 Task: Change the text indentation to left 1.6.
Action: Mouse moved to (647, 220)
Screenshot: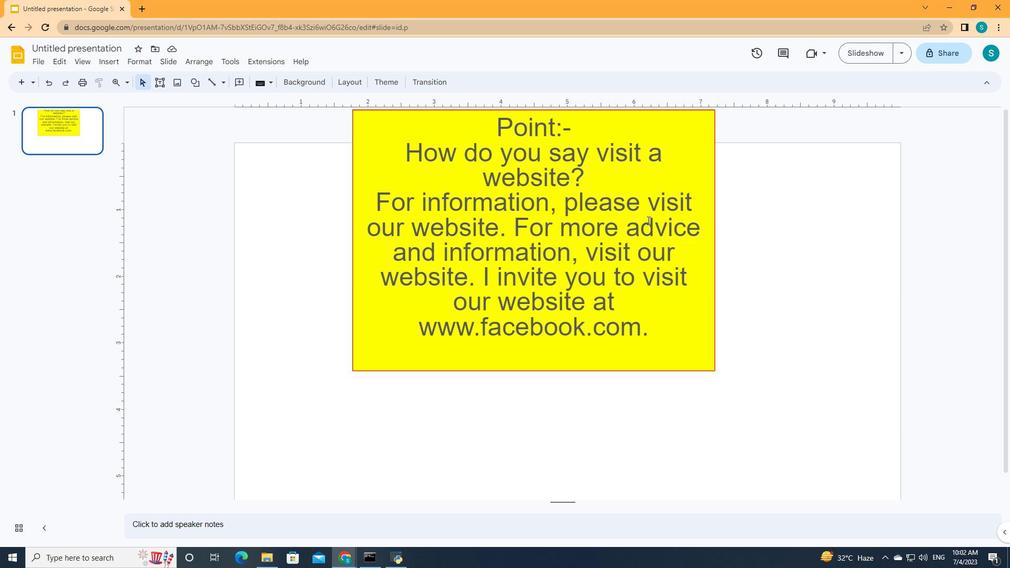 
Action: Mouse pressed left at (647, 220)
Screenshot: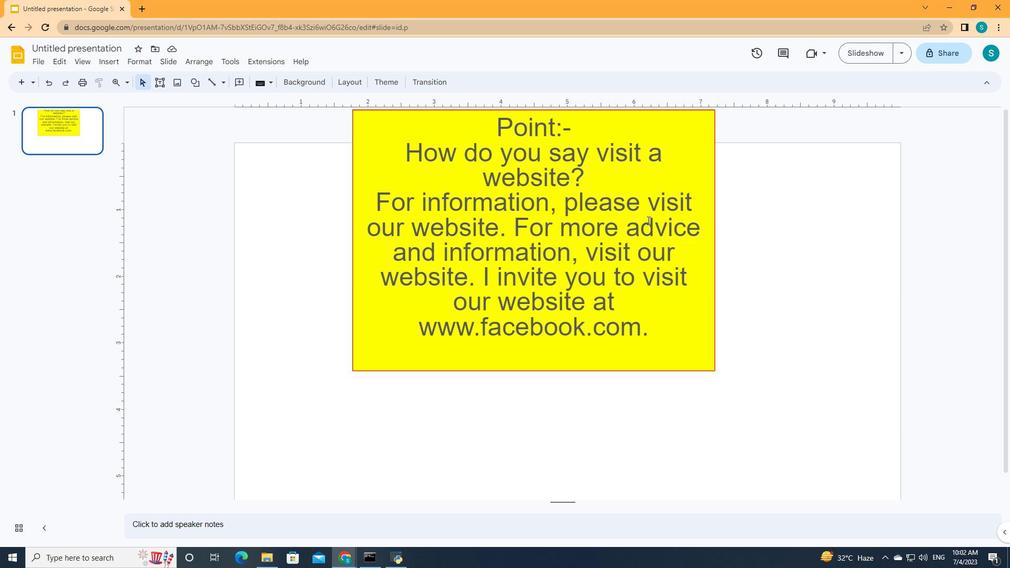 
Action: Mouse moved to (741, 86)
Screenshot: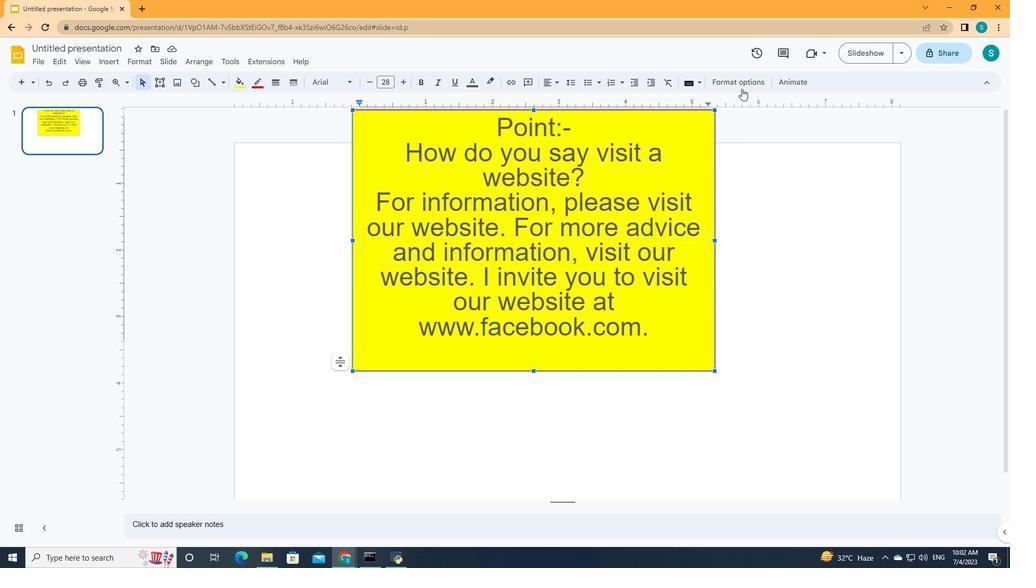 
Action: Mouse pressed left at (741, 86)
Screenshot: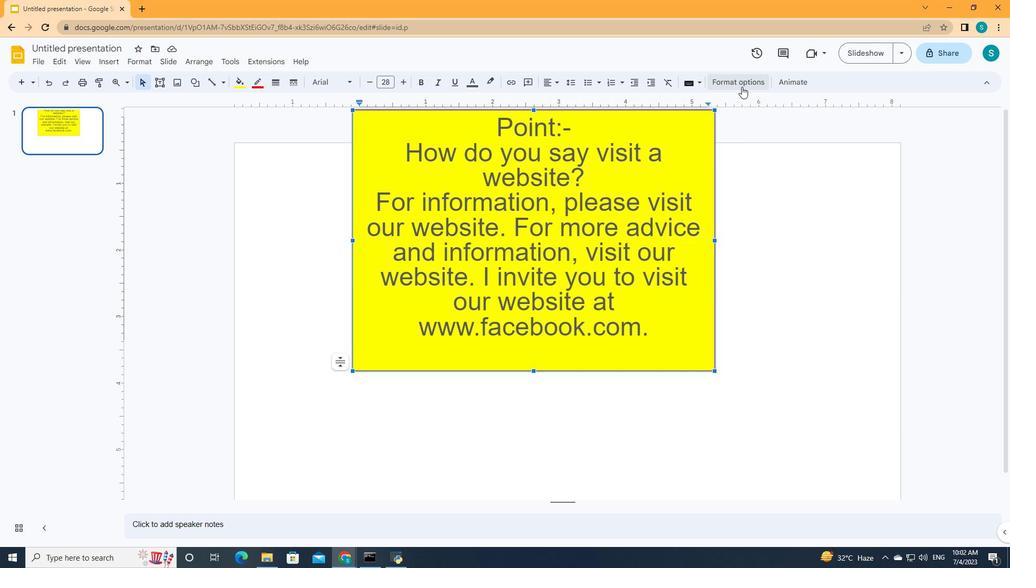
Action: Mouse moved to (866, 187)
Screenshot: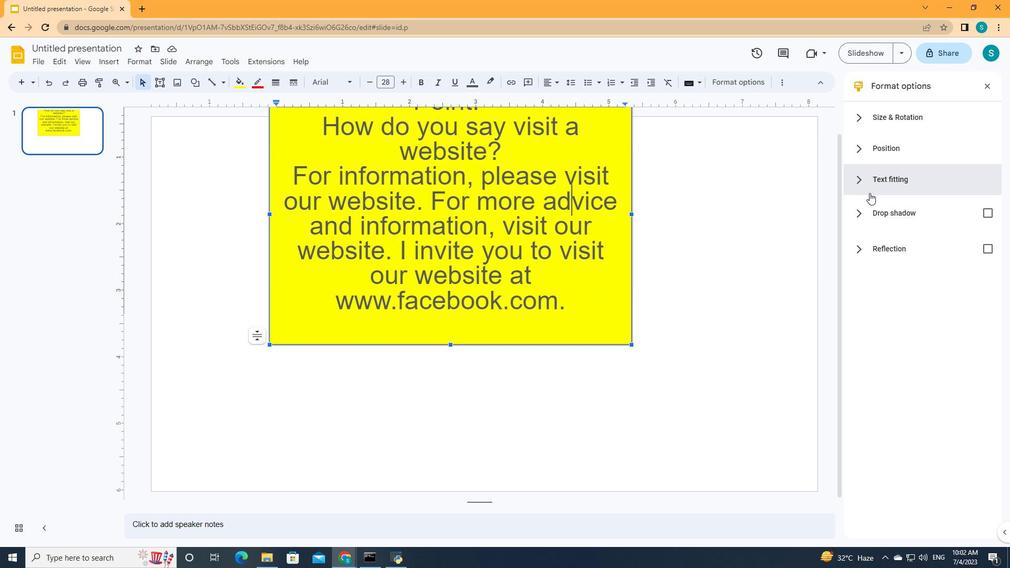 
Action: Mouse pressed left at (866, 187)
Screenshot: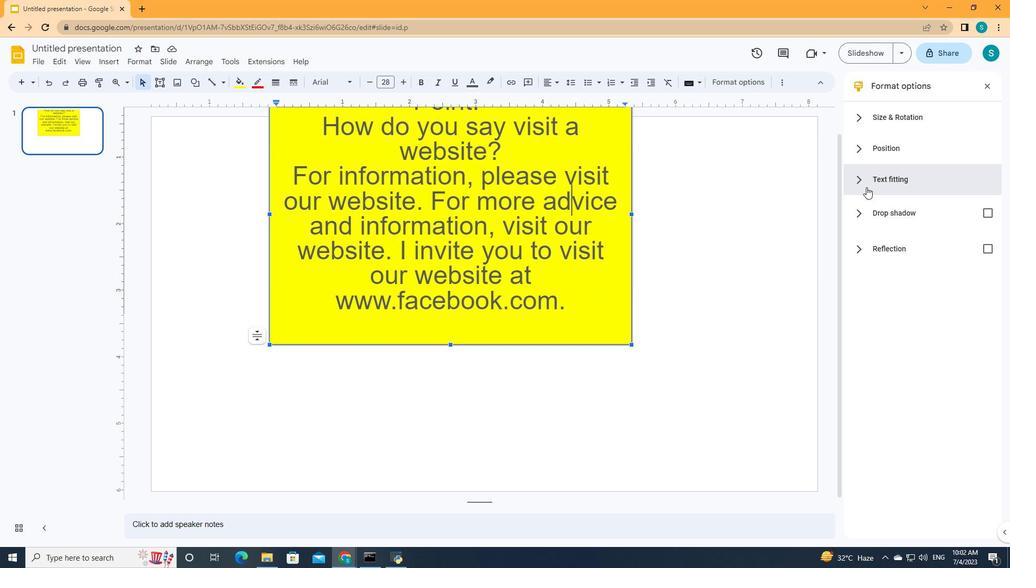 
Action: Mouse moved to (870, 234)
Screenshot: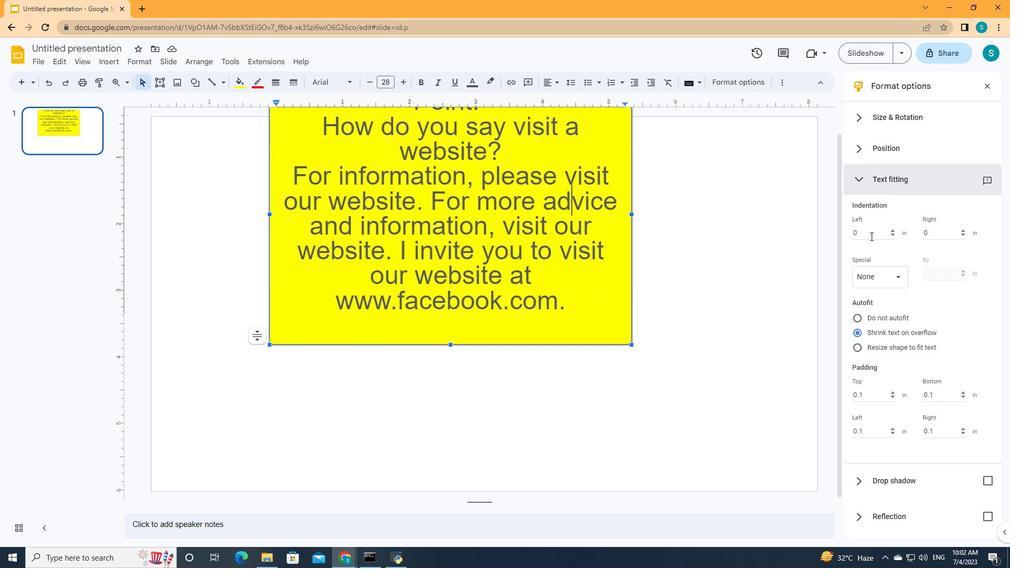 
Action: Mouse pressed left at (870, 234)
Screenshot: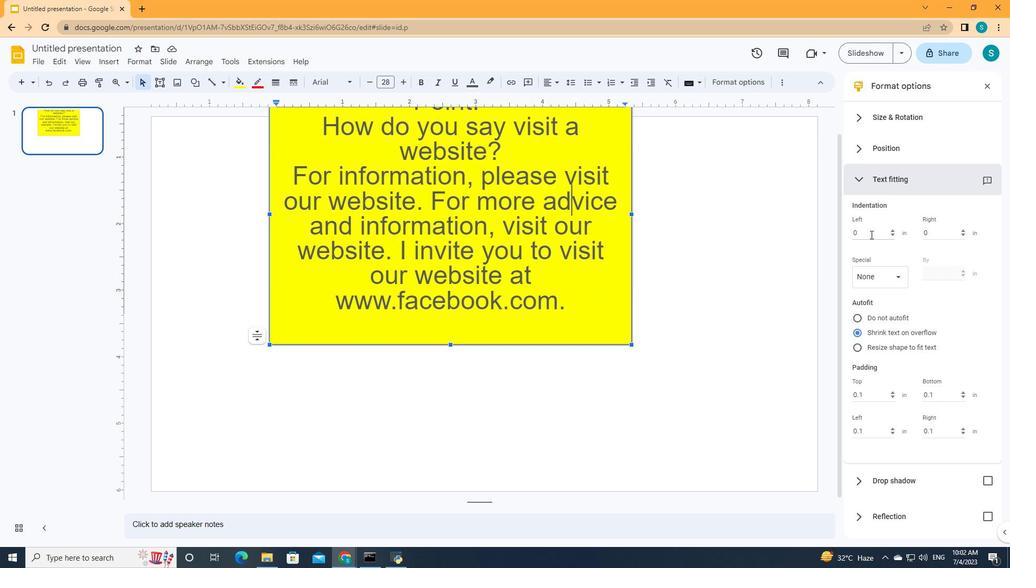
Action: Key pressed <Key.backspace>1.6
Screenshot: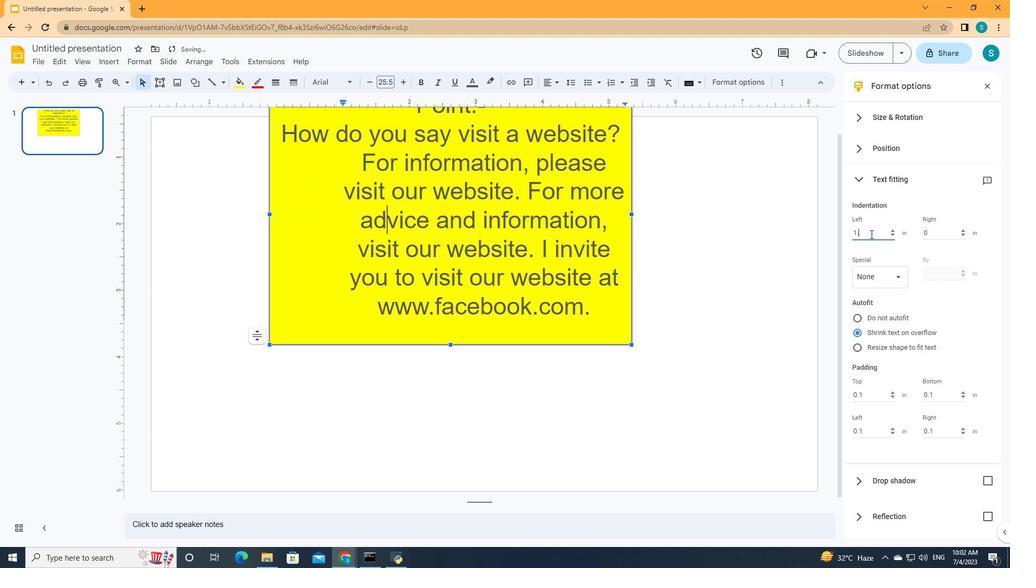 
